 Task: Add an event with the title Third Interview with Kevin, date ''2023/10/22'', time 08:00and add a description: A Networking Lunch is a structured event designed to facilitate professional connections, relationship-building, and knowledge sharing among attendees. It provides a relaxed and informal setting where individuals from various industries, organizations, and backgrounds can come together to exchange ideas, expand their networks, and explore potential collaborations._x000D_
_x000D_
Mark the tasks as Completed , logged in from the account softage.5@softage.netand send the event invitation to softage.3@softage.net and softage.1@softage.net. Set a reminder for the event Doesn''t repeat
Action: Mouse moved to (22, 118)
Screenshot: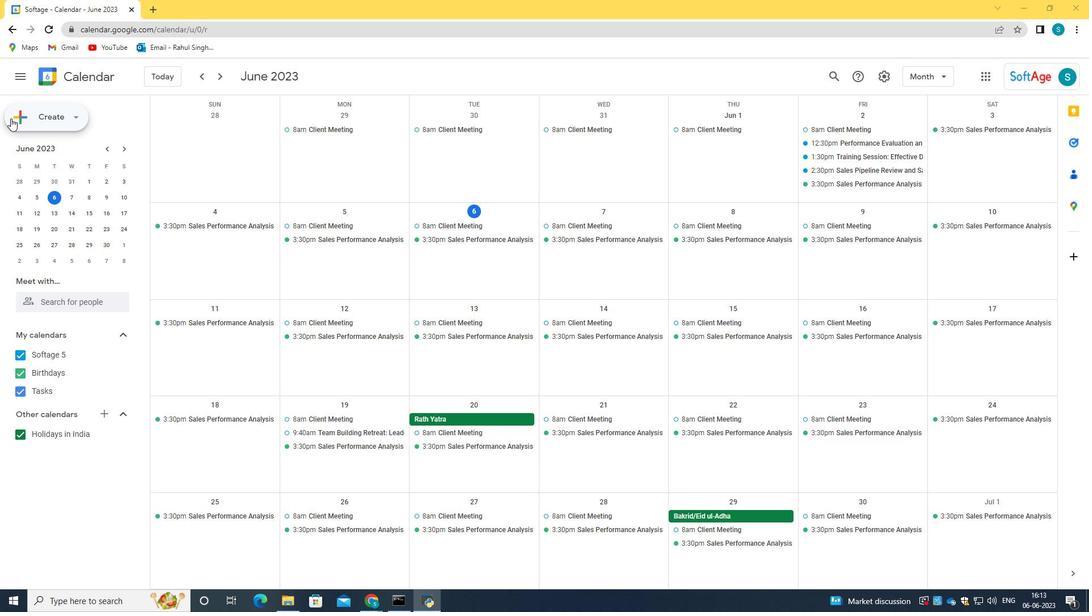 
Action: Mouse pressed left at (22, 118)
Screenshot: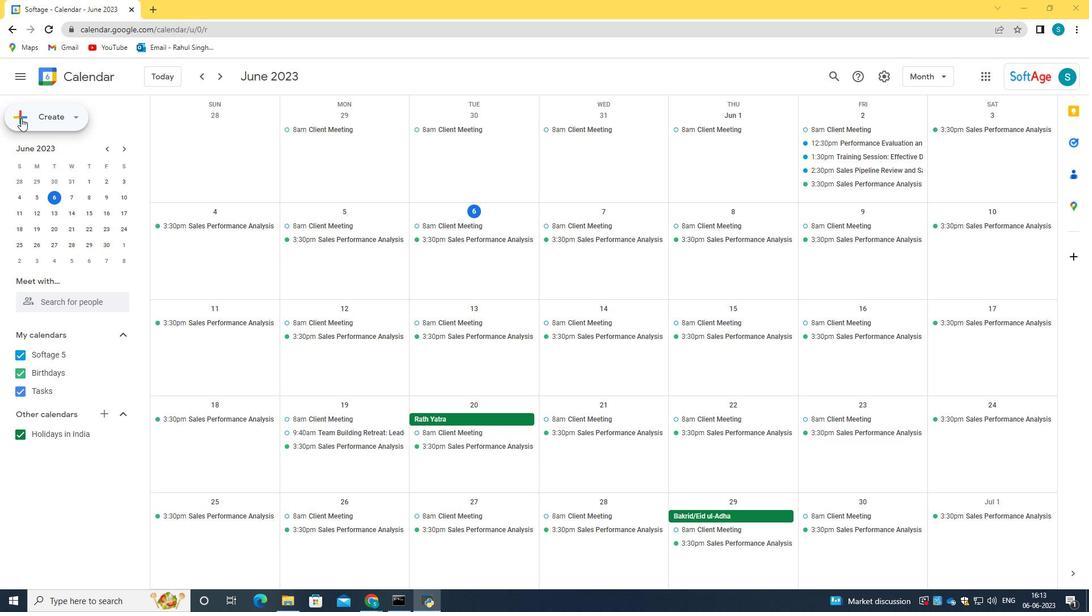 
Action: Mouse moved to (76, 149)
Screenshot: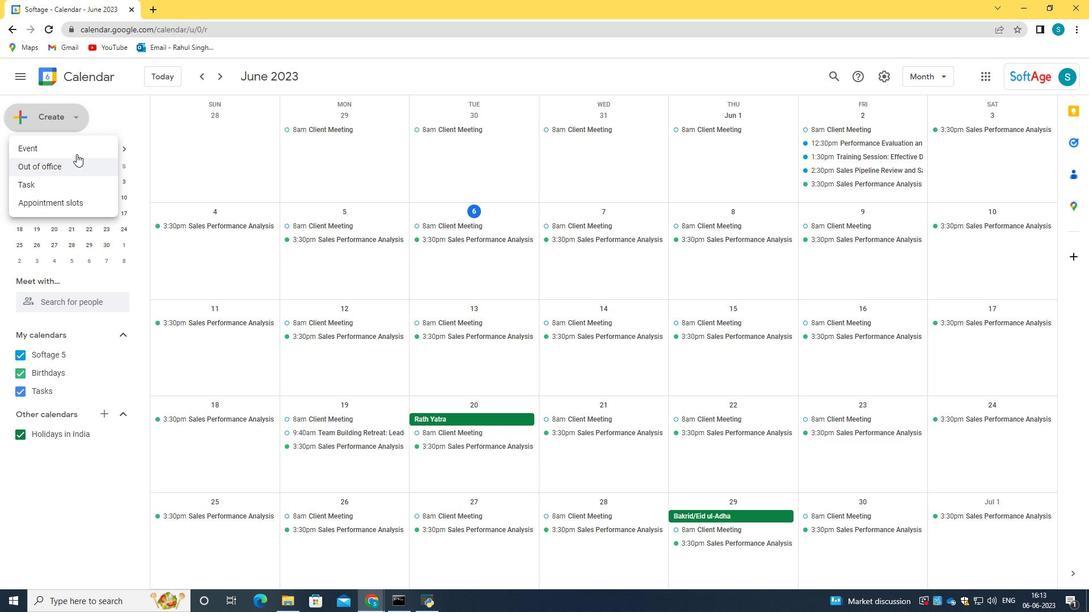 
Action: Mouse pressed left at (76, 149)
Screenshot: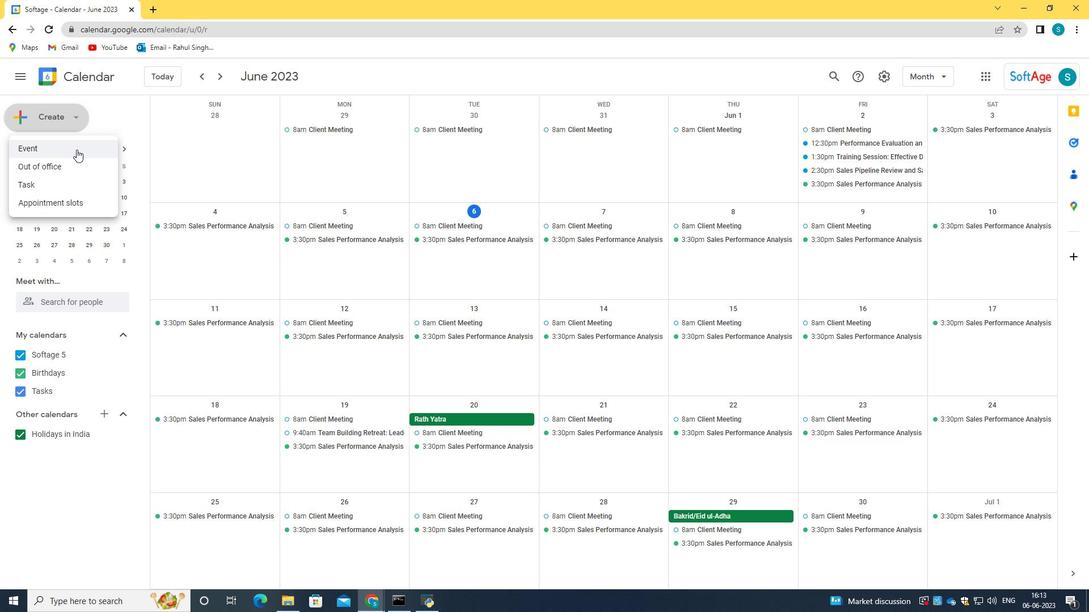 
Action: Mouse moved to (312, 449)
Screenshot: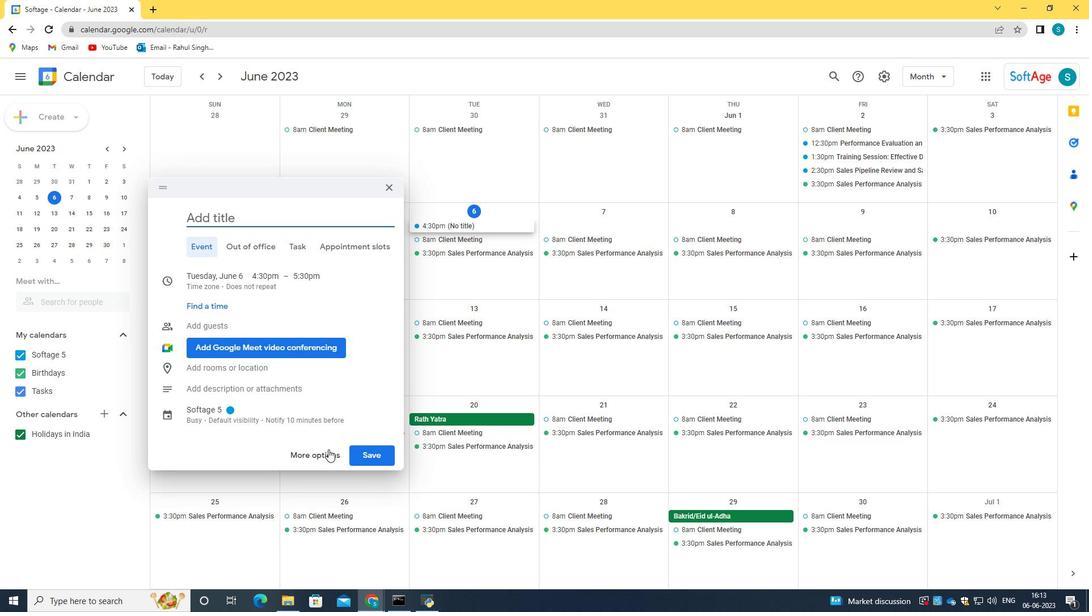 
Action: Mouse pressed left at (312, 449)
Screenshot: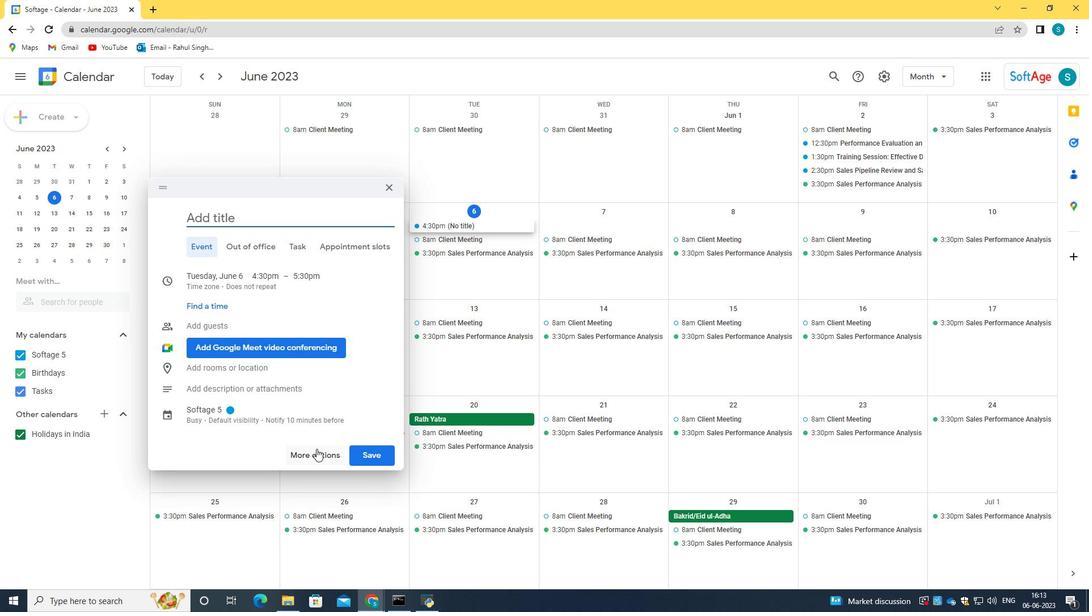 
Action: Mouse moved to (175, 87)
Screenshot: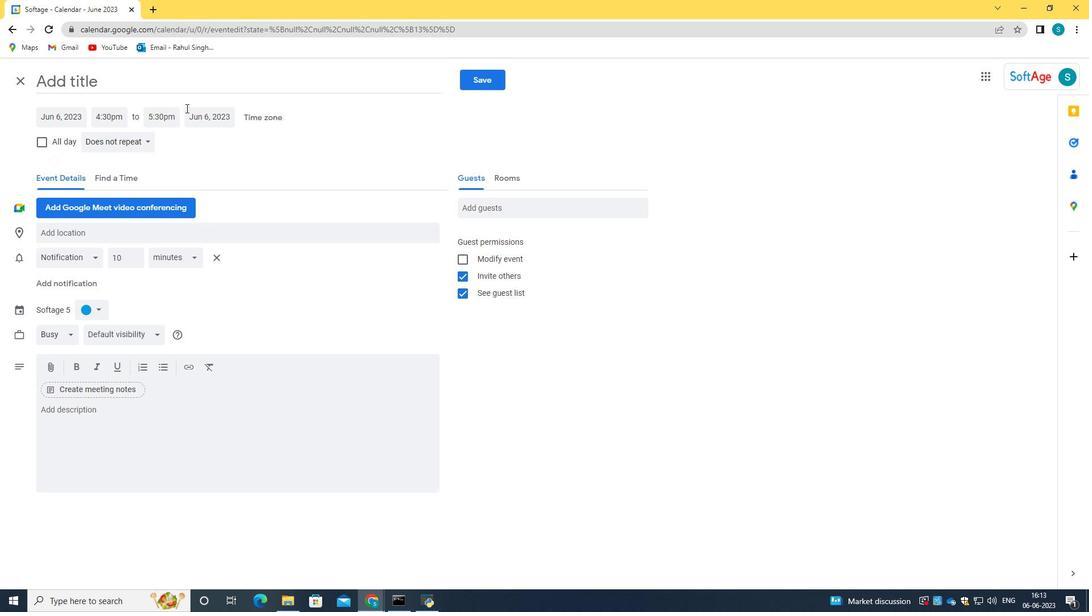 
Action: Mouse pressed left at (175, 87)
Screenshot: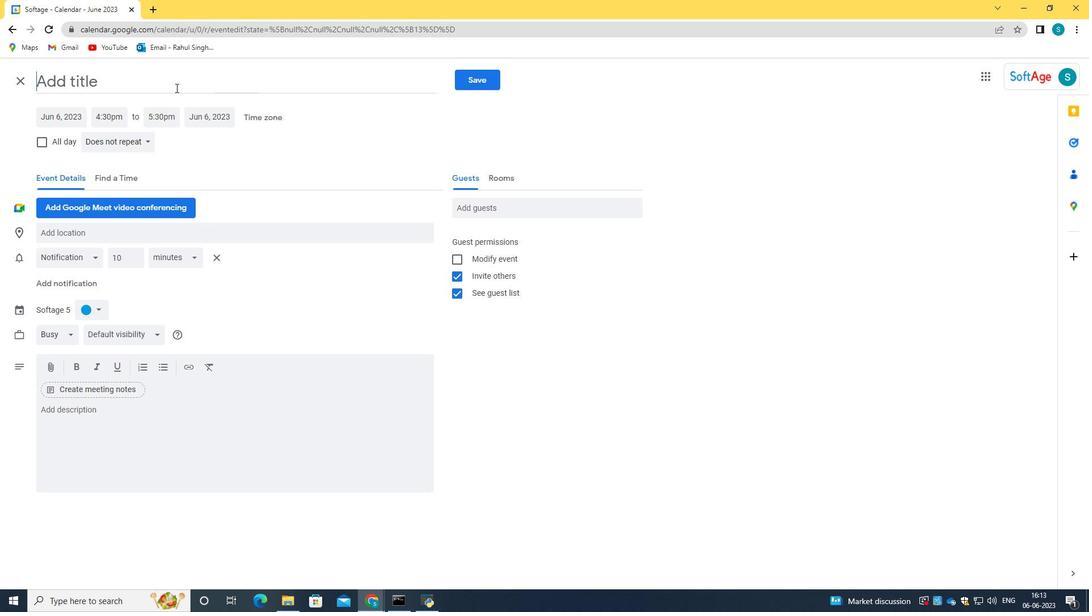 
Action: Mouse moved to (175, 87)
Screenshot: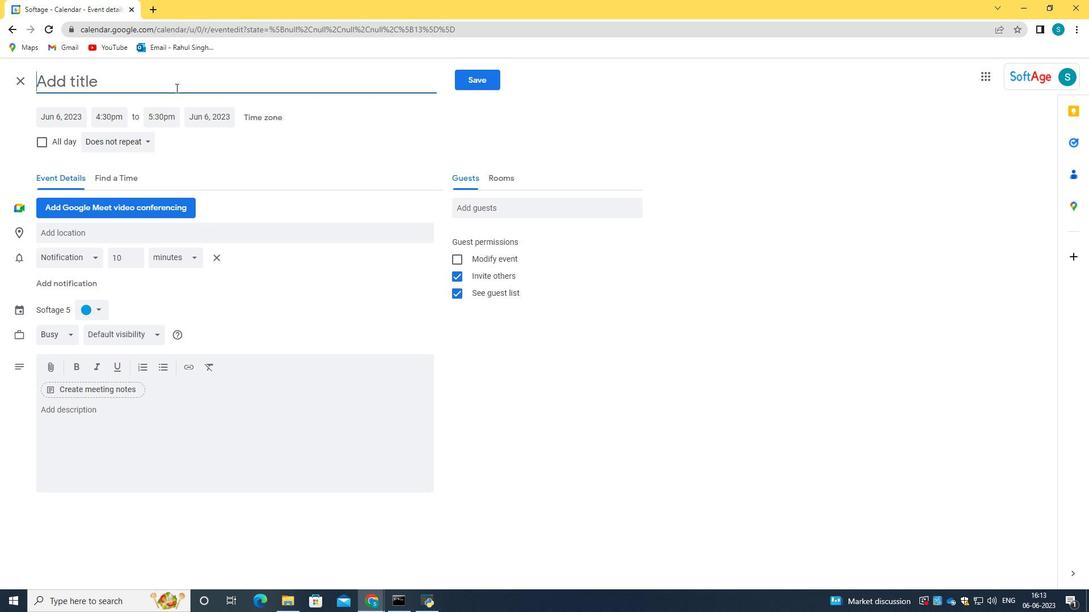 
Action: Key pressed <Key.caps_lock>T<Key.caps_lock>hird<Key.space><Key.caps_lock>I<Key.caps_lock>nterview<Key.space>with<Key.space><Key.caps_lock><Key.caps_lock>k<Key.backspace><Key.caps_lock>K<Key.caps_lock>rev<Key.backspace><Key.backspace><Key.backspace>evin<Key.space>
Screenshot: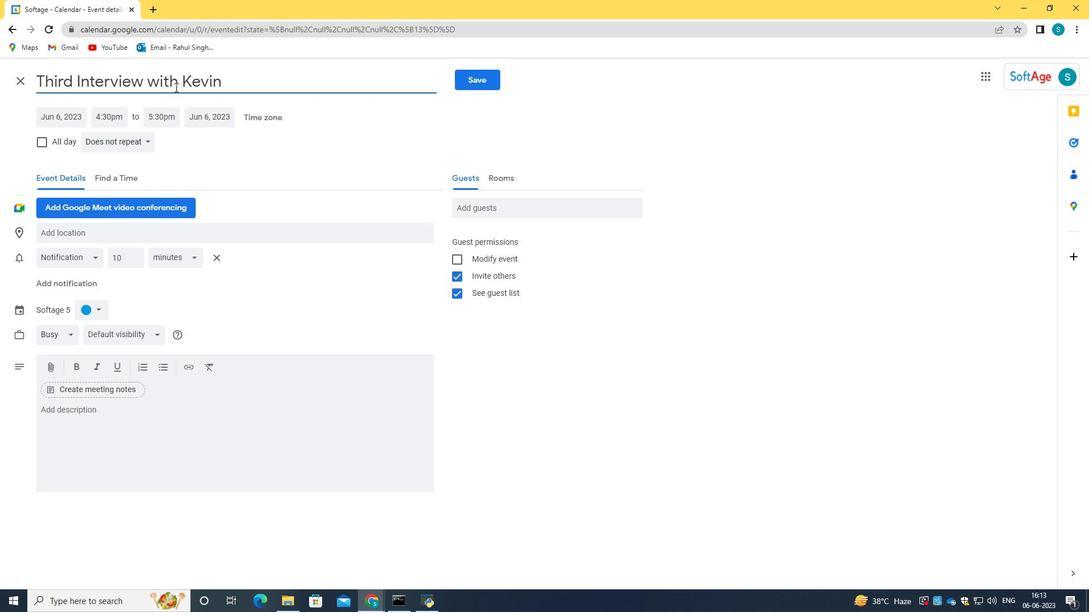 
Action: Mouse moved to (63, 118)
Screenshot: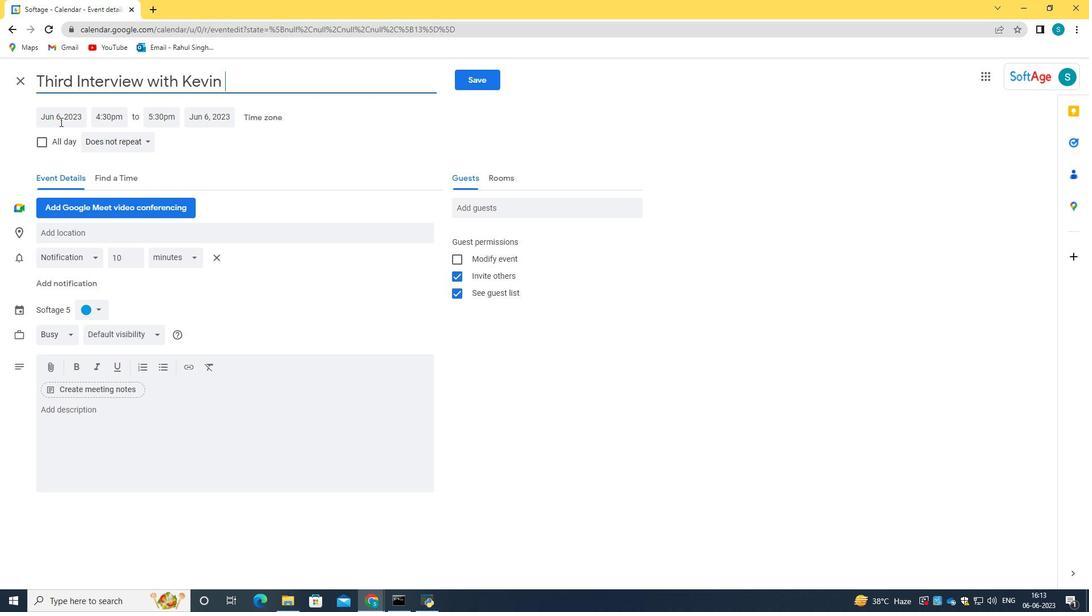 
Action: Mouse pressed left at (63, 118)
Screenshot: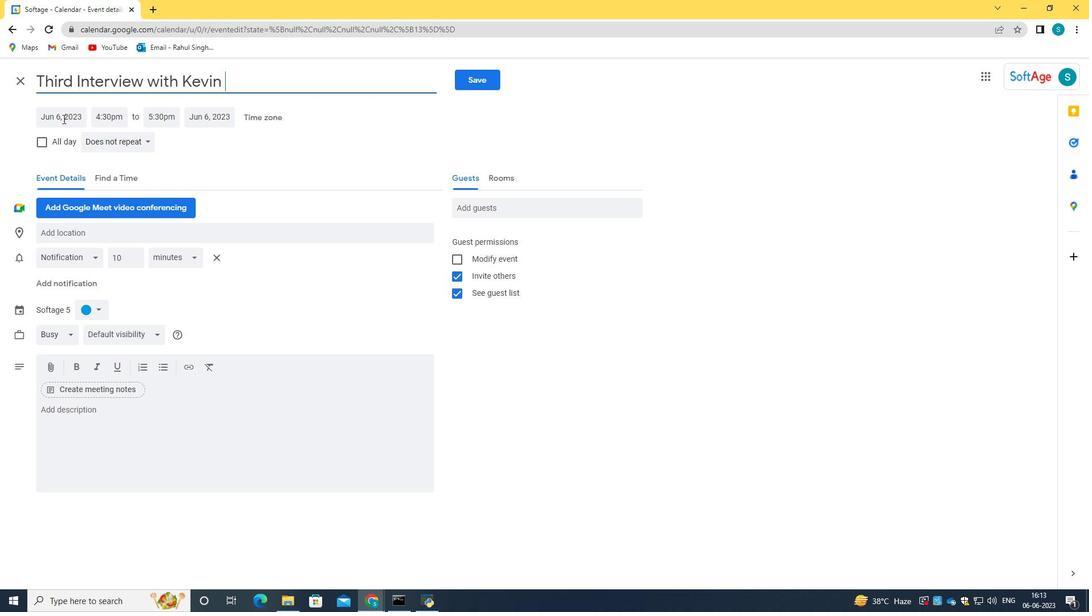 
Action: Key pressed 2023/10/22<Key.tab>08<Key.shift_r>:00am<Key.enter>
Screenshot: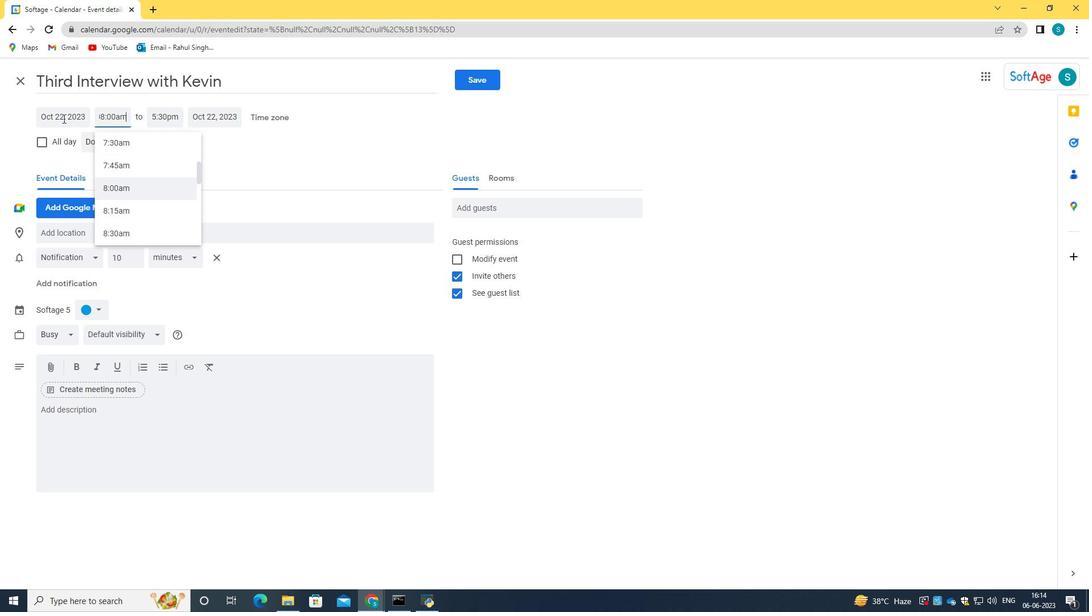 
Action: Mouse moved to (214, 458)
Screenshot: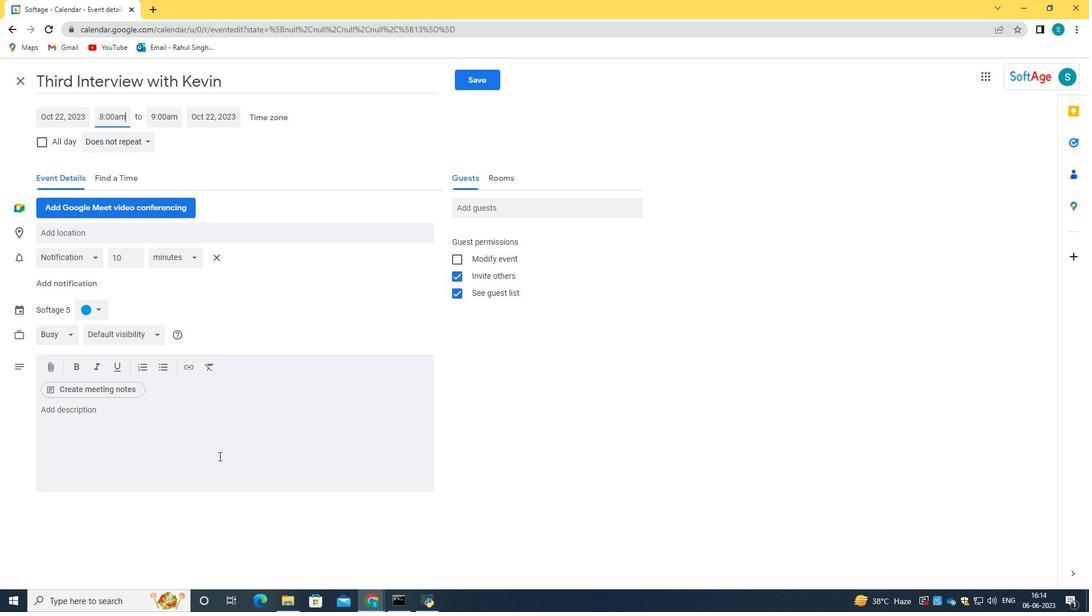 
Action: Mouse pressed left at (214, 458)
Screenshot: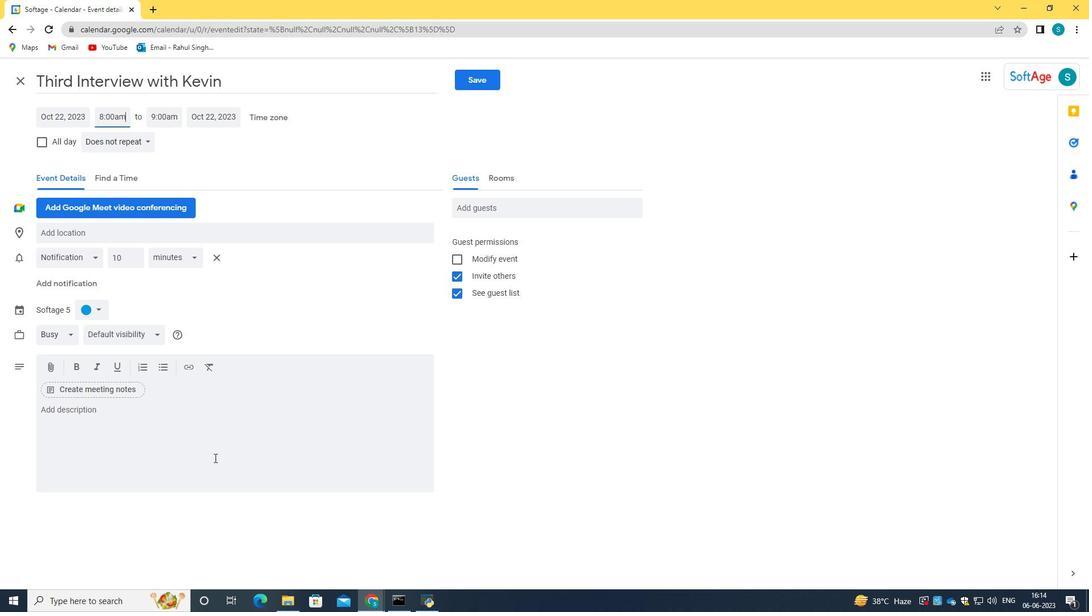 
Action: Key pressed <Key.caps_lock>A<Key.space><Key.caps_lock>n<Key.caps_lock>E<Key.backspace><Key.backspace>N<Key.caps_lock>etworking<Key.space><Key.caps_lock>L<Key.caps_lock>unch<Key.space>is<Key.space>a<Key.space><Key.caps_lock><Key.caps_lock>structurd=e<Key.backspace><Key.backspace><Key.backspace>d<Key.backspace>ed<Key.space>evet<Key.backspace>nt<Key.space>designed<Key.space>to<Key.space>facilitate<Key.space>professional<Key.space>connections,<Key.space>relationship-building,<Key.space>and<Key.space>knowledge<Key.space>sharing<Key.space>among<Key.space>attendees.<Key.space><Key.caps_lock>I<Key.caps_lock>t<Key.space>provides<Key.space>a<Key.space>relaxed<Key.space>and<Key.space>informal<Key.space>setting<Key.space>where<Key.space>individuals<Key.space>from<Key.space>various<Key.space>industries,<Key.space>organizations,<Key.space>and<Key.space>backgrounds<Key.space>can<Key.space>ca<Key.backspace>ome<Key.space>together<Key.space>to<Key.space>exchange<Key.space>ideas,<Key.space>expand<Key.space>their<Key.space>networks,<Key.space>and<Key.space>explore<Key.space>potential<Key.space>collaborations.
Screenshot: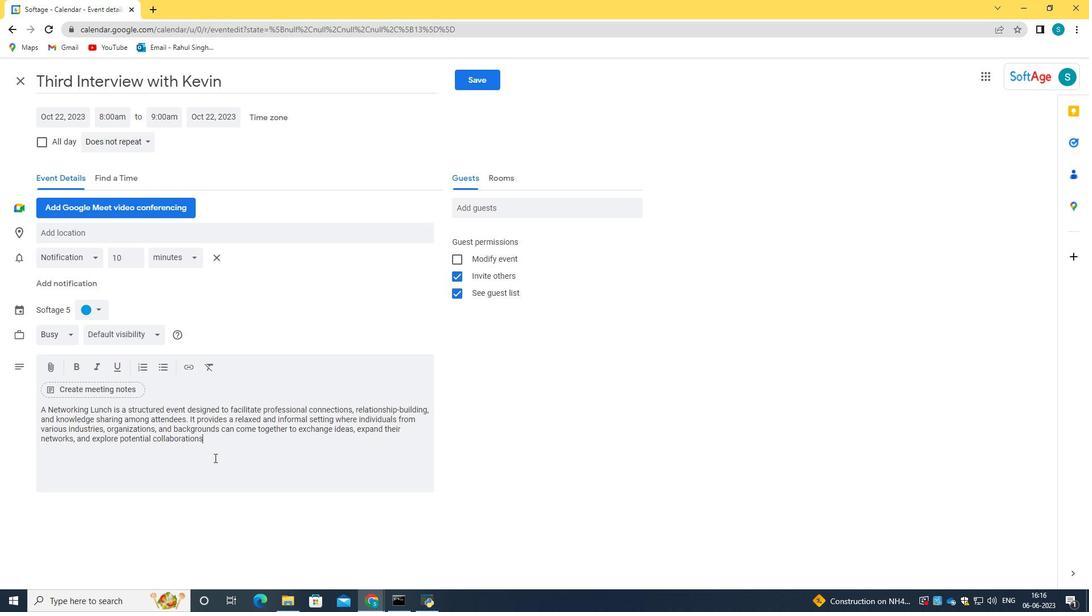 
Action: Mouse moved to (500, 212)
Screenshot: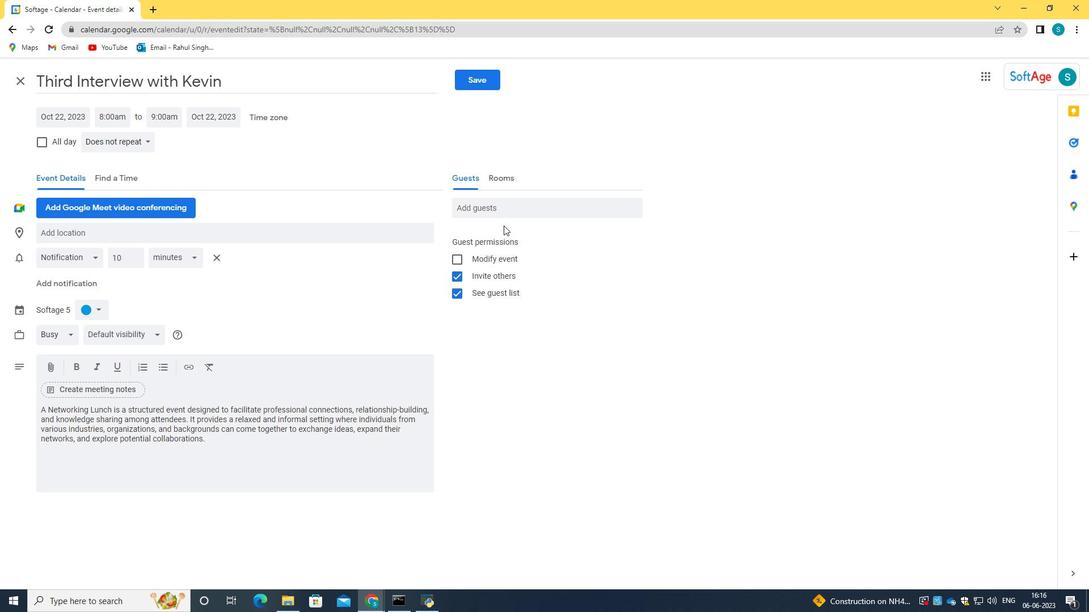 
Action: Mouse pressed left at (500, 212)
Screenshot: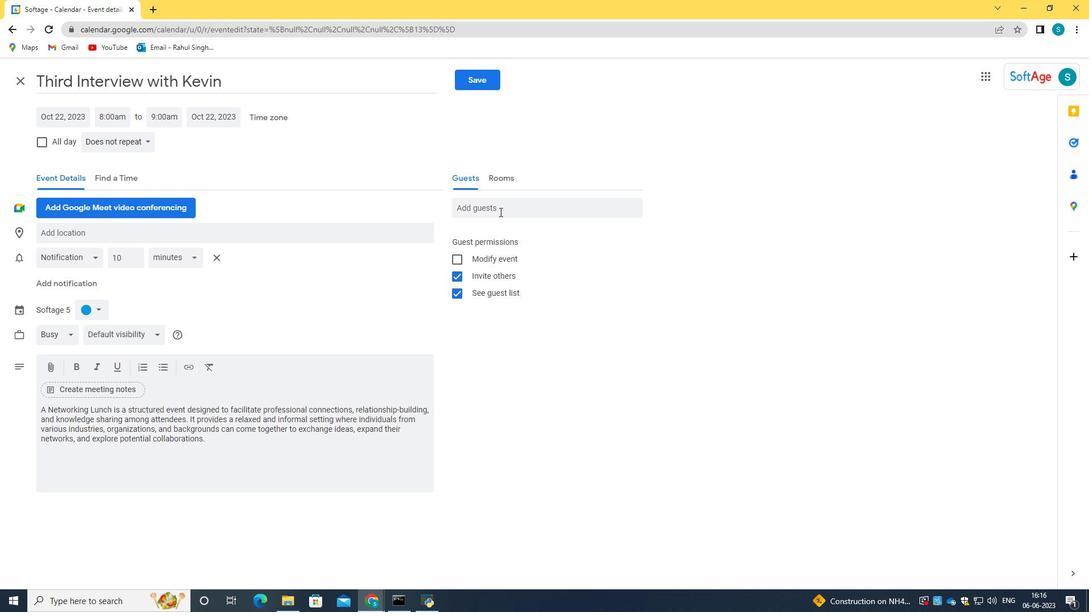 
Action: Key pressed softage.3<Key.shift>@softage.net<Key.tab>softahe<Key.backspace><Key.backspace>ge.1<Key.shift>@softage.net
Screenshot: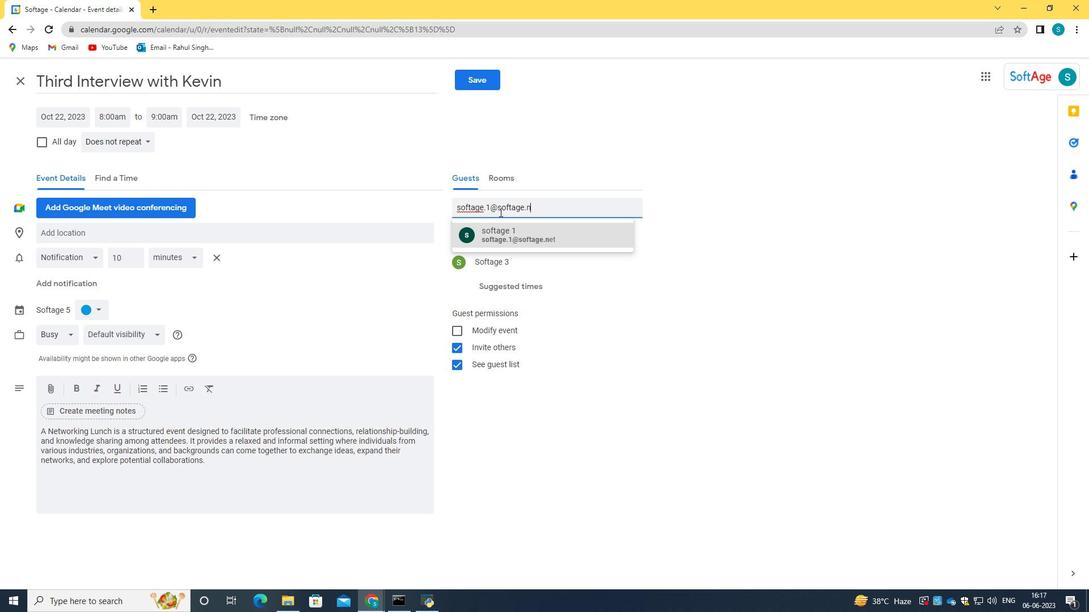 
Action: Mouse scrolled (500, 211) with delta (0, 0)
Screenshot: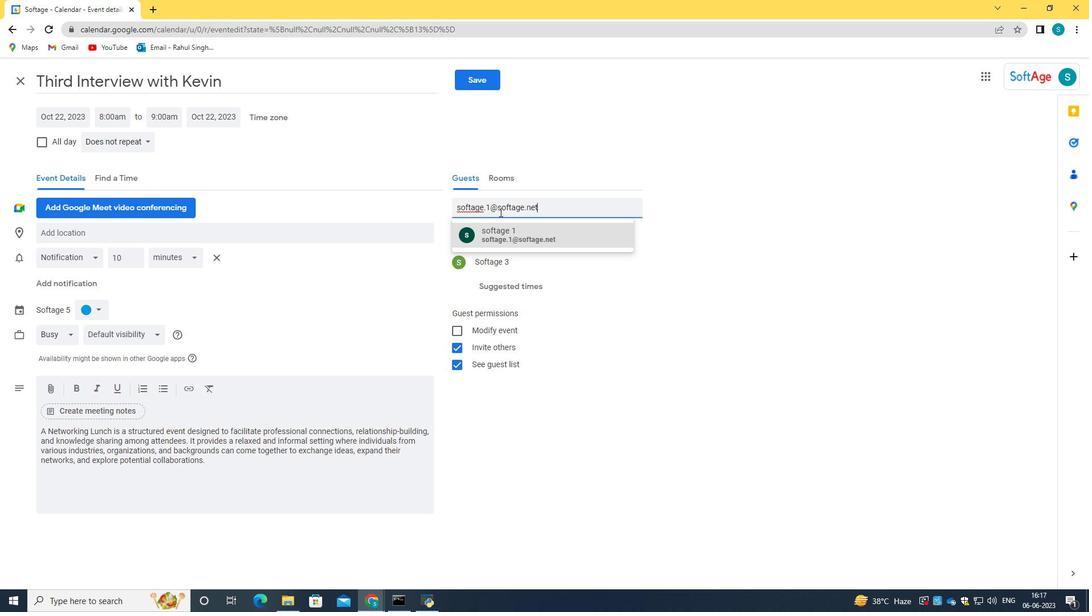 
Action: Mouse scrolled (500, 211) with delta (0, 0)
Screenshot: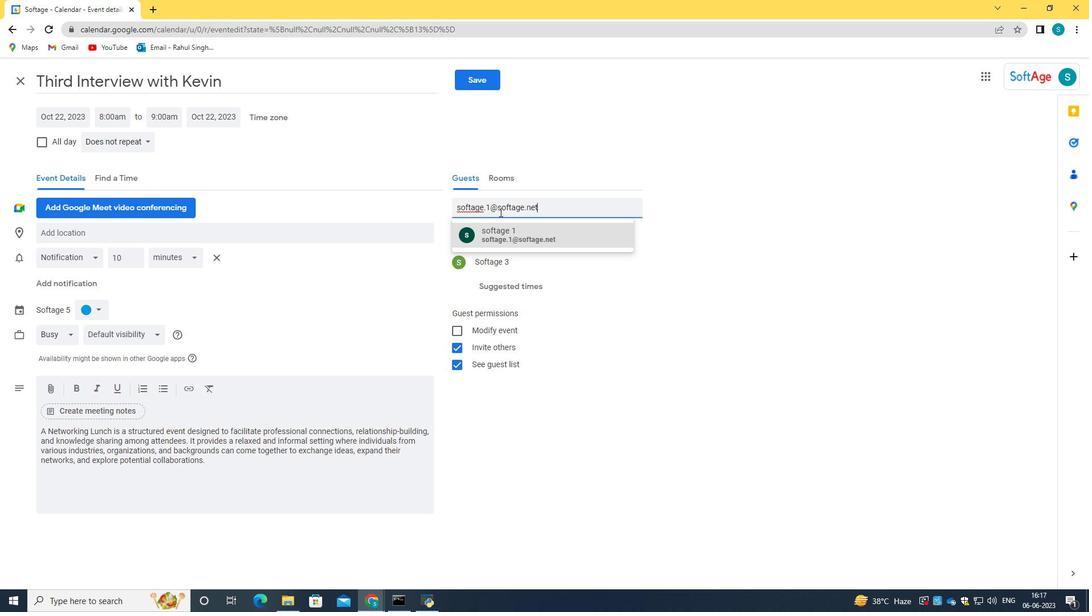 
Action: Mouse moved to (505, 228)
Screenshot: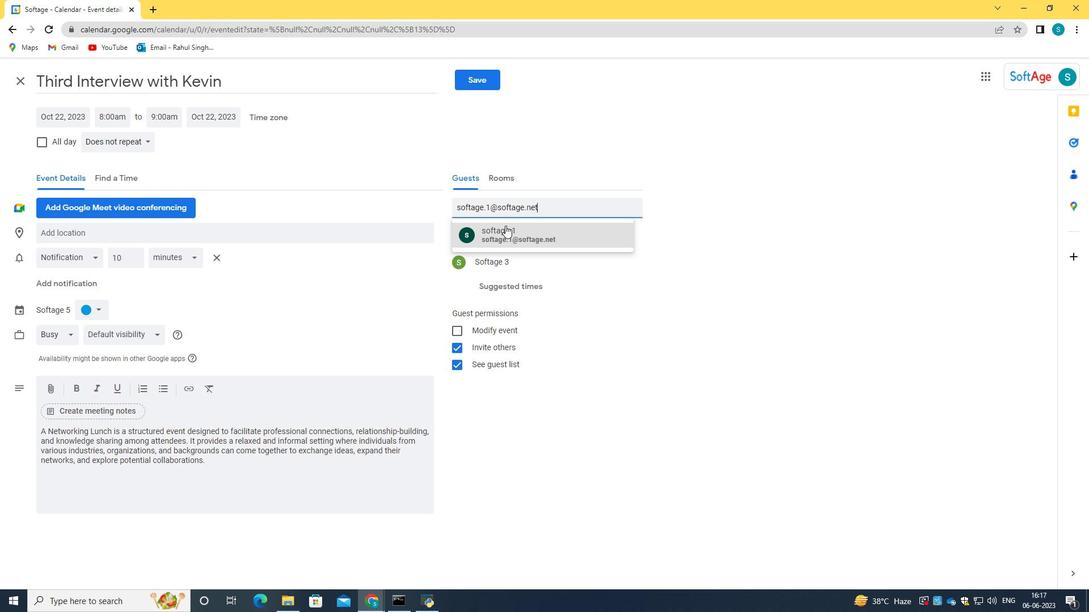 
Action: Mouse pressed left at (505, 228)
Screenshot: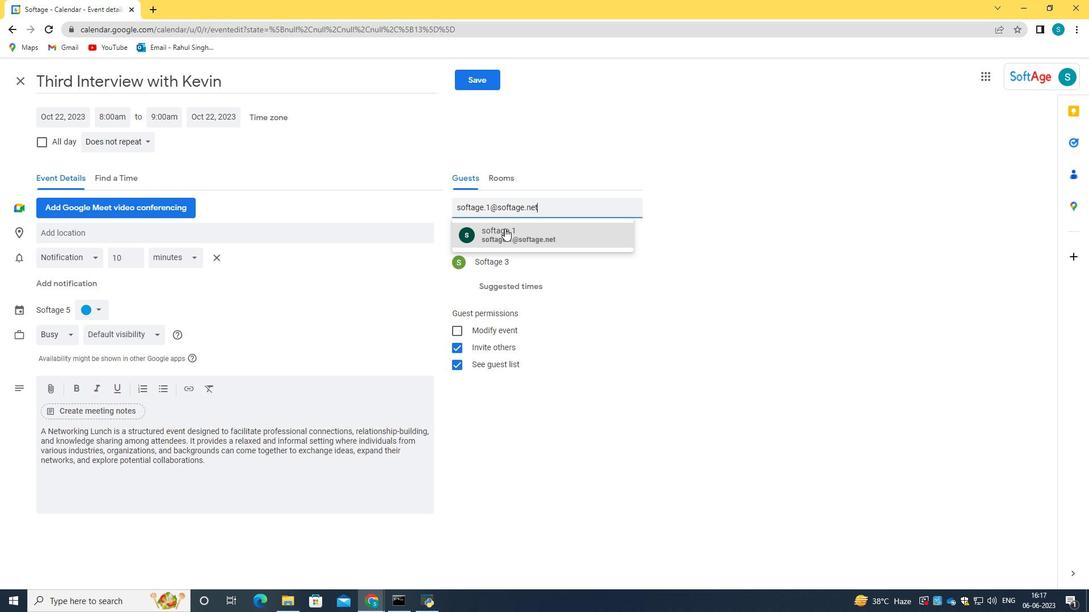 
Action: Mouse moved to (119, 145)
Screenshot: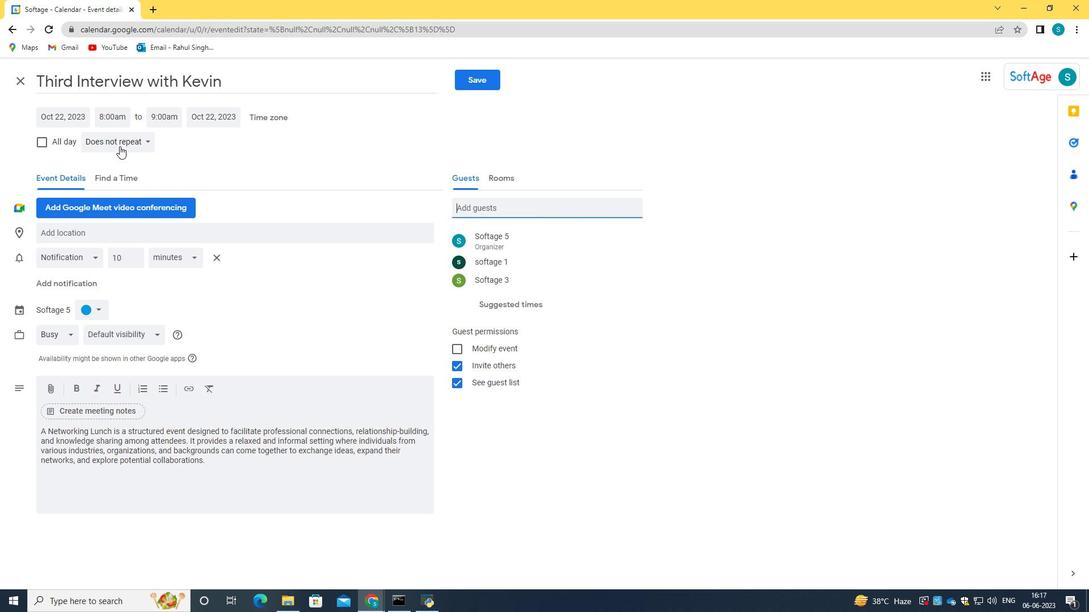 
Action: Mouse pressed left at (119, 145)
Screenshot: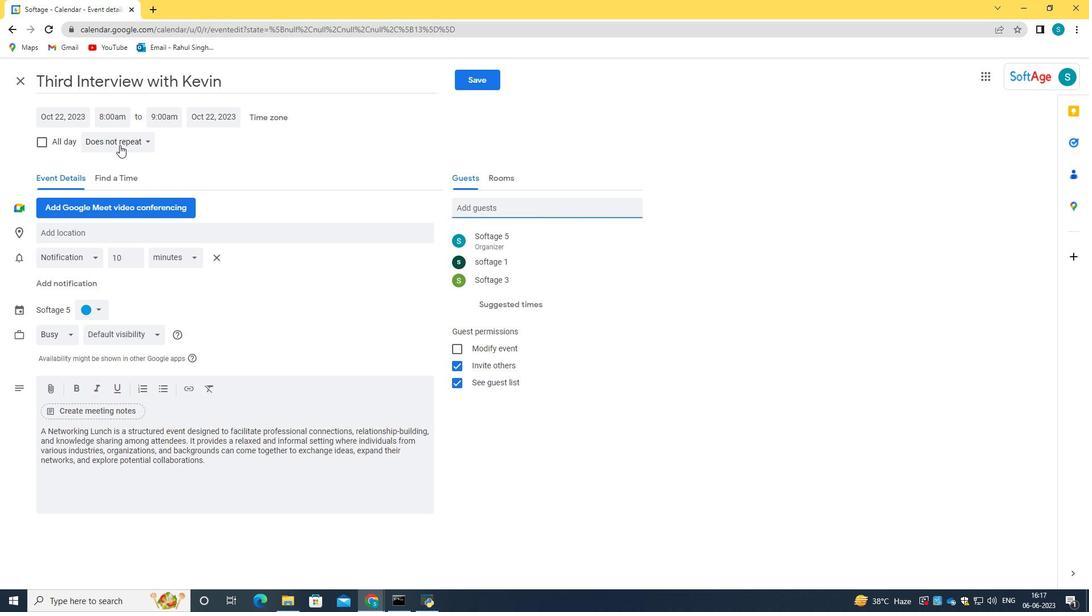 
Action: Mouse moved to (137, 149)
Screenshot: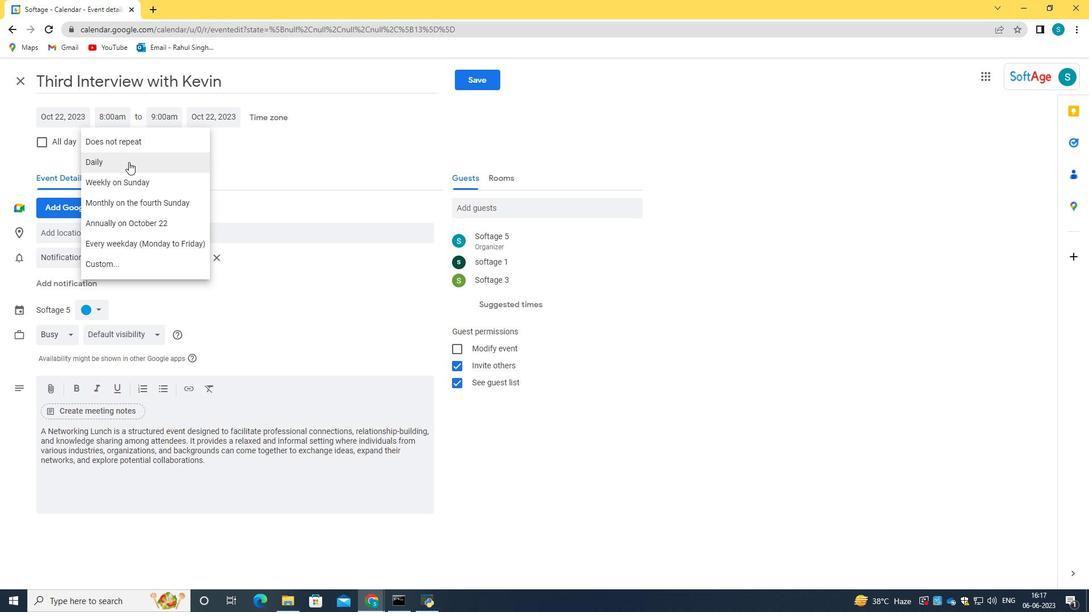
Action: Mouse pressed left at (137, 149)
Screenshot: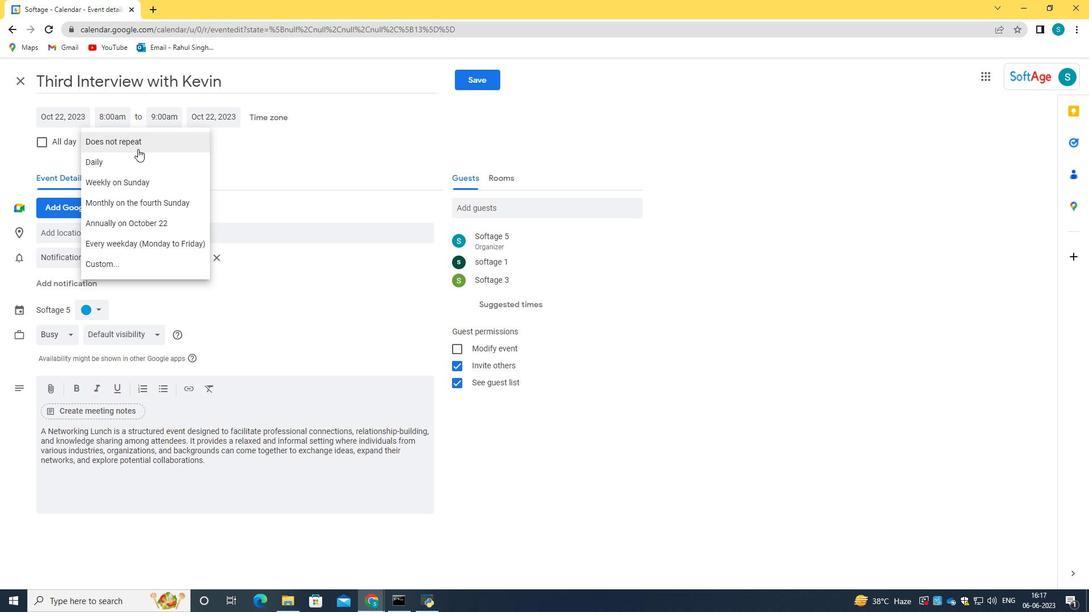 
Action: Mouse moved to (489, 85)
Screenshot: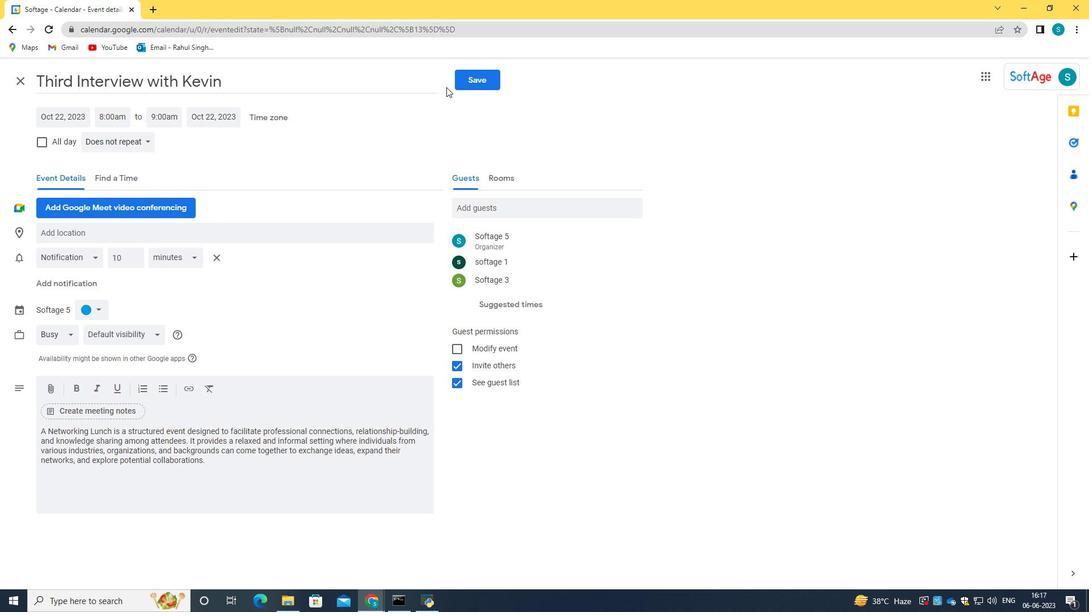 
Action: Mouse pressed left at (489, 85)
Screenshot: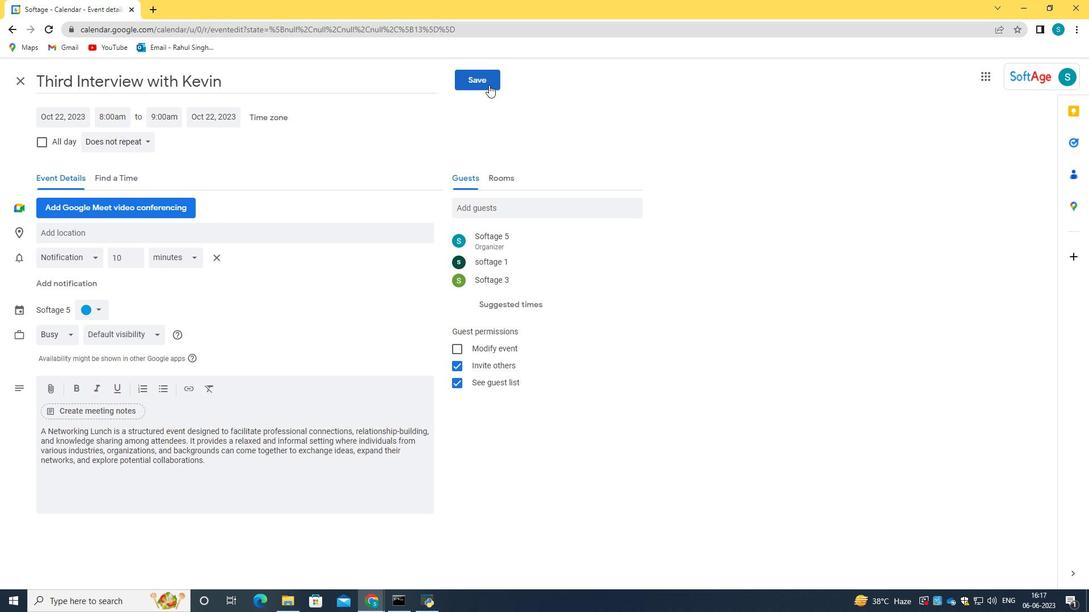 
Action: Mouse moved to (651, 351)
Screenshot: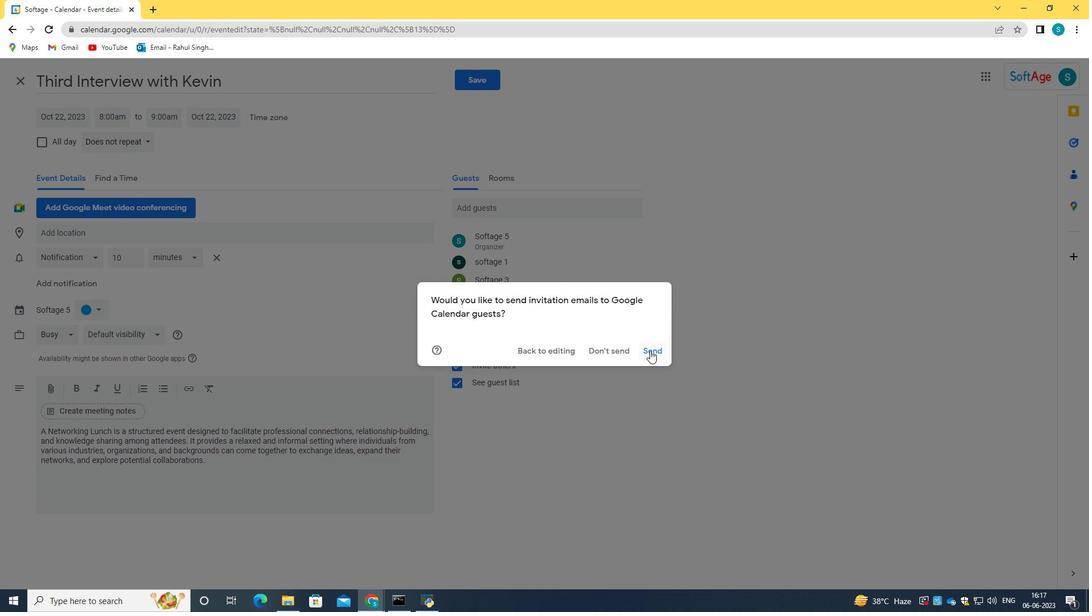 
Action: Mouse pressed left at (651, 351)
Screenshot: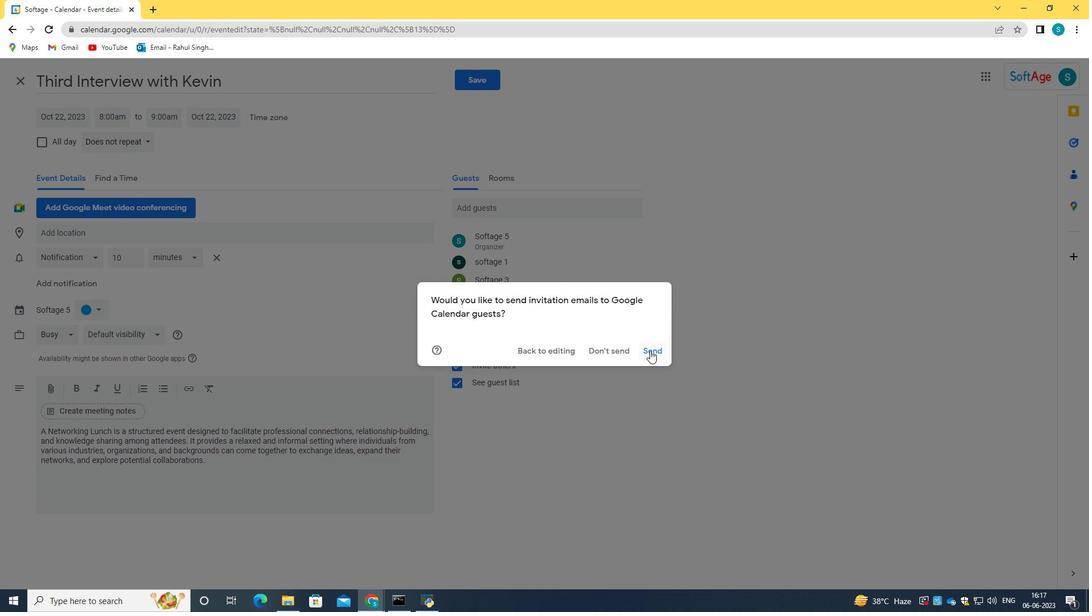 
